 Task: Convert the event time from EST to PST.
Action: Mouse moved to (228, 341)
Screenshot: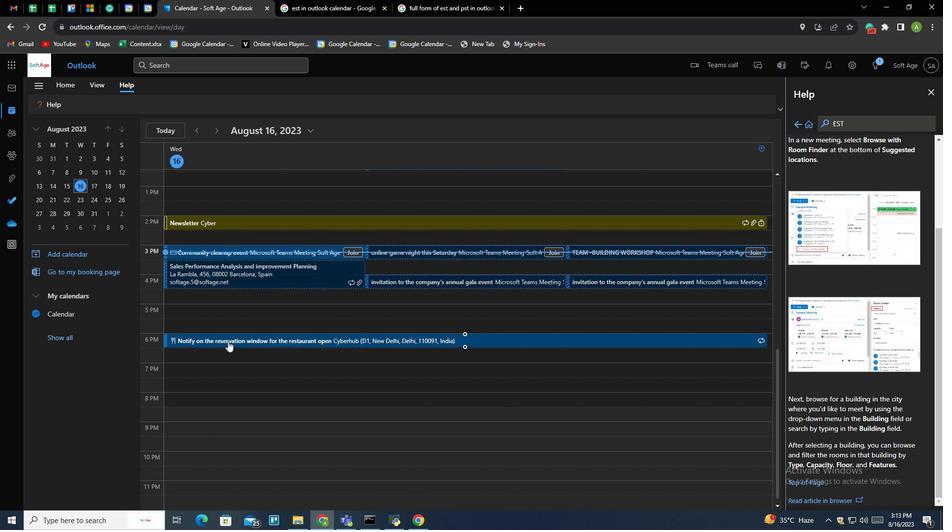 
Action: Mouse pressed left at (228, 341)
Screenshot: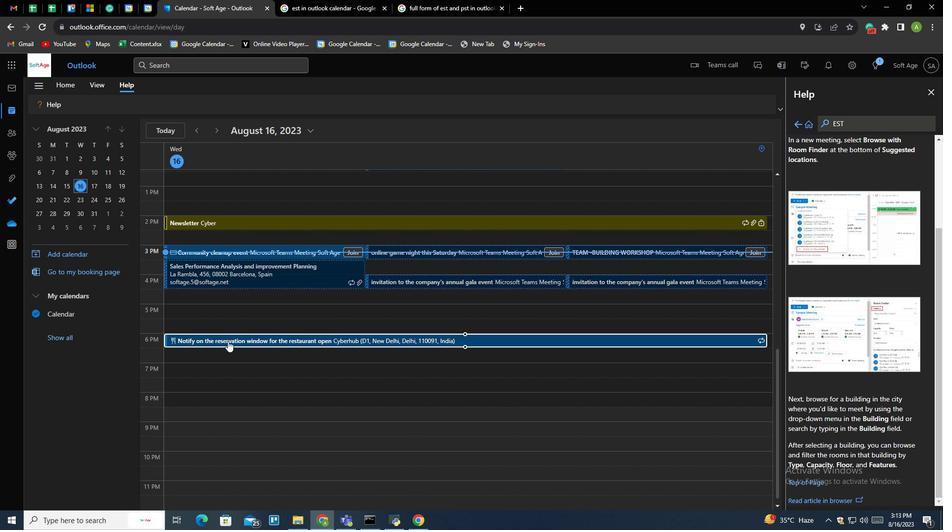 
Action: Mouse moved to (624, 412)
Screenshot: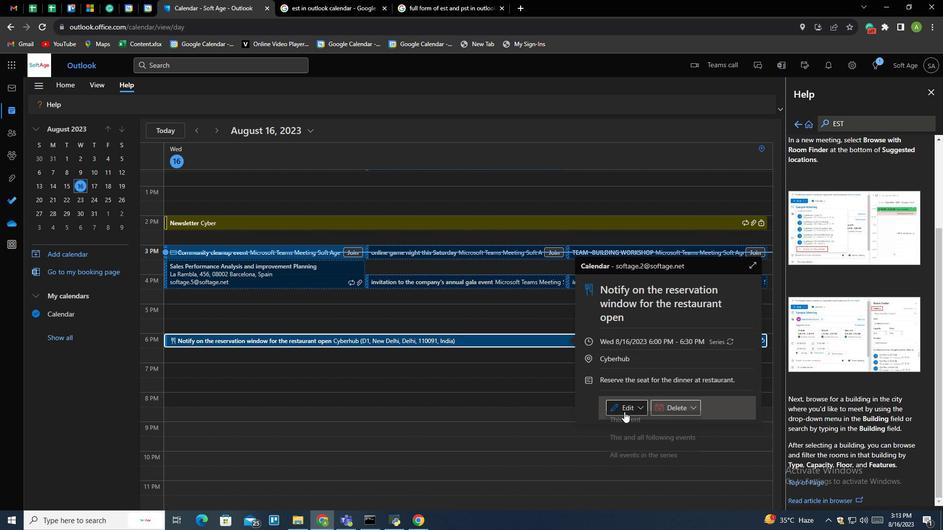 
Action: Mouse pressed left at (624, 412)
Screenshot: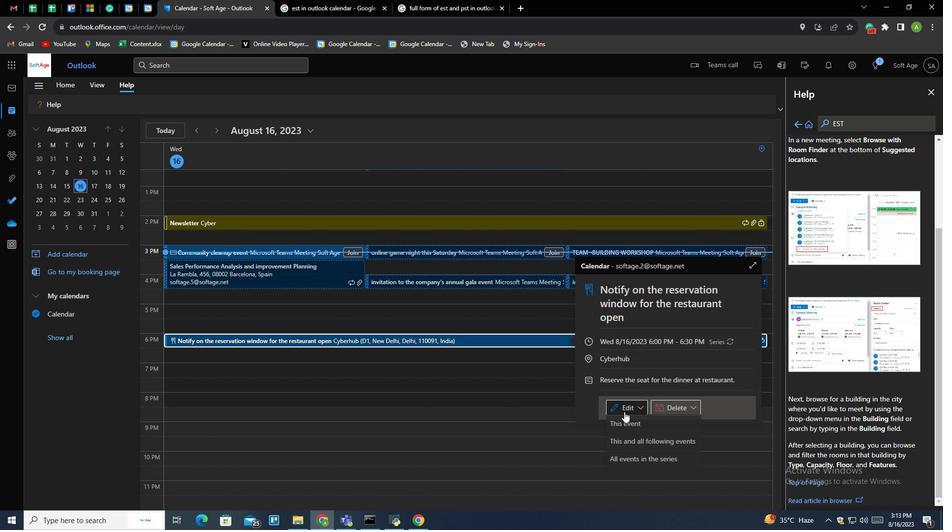 
Action: Mouse moved to (626, 424)
Screenshot: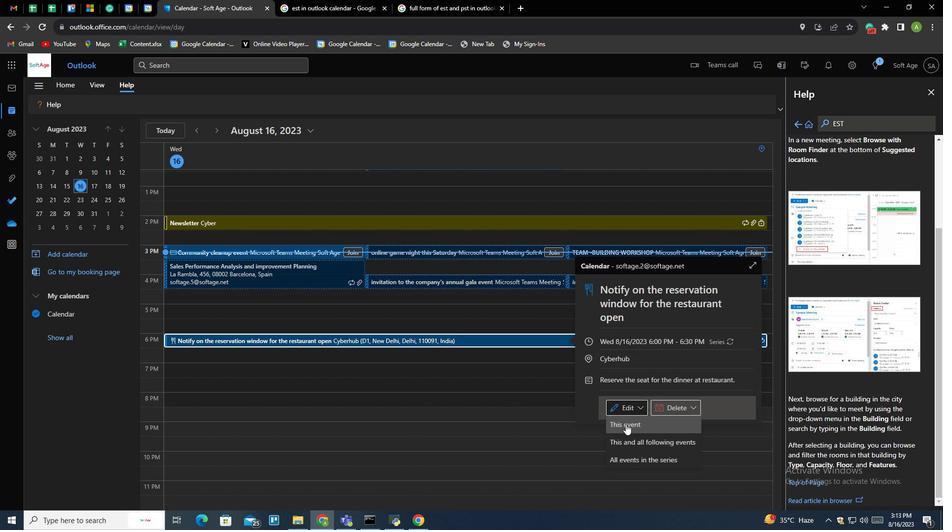 
Action: Mouse pressed left at (626, 424)
Screenshot: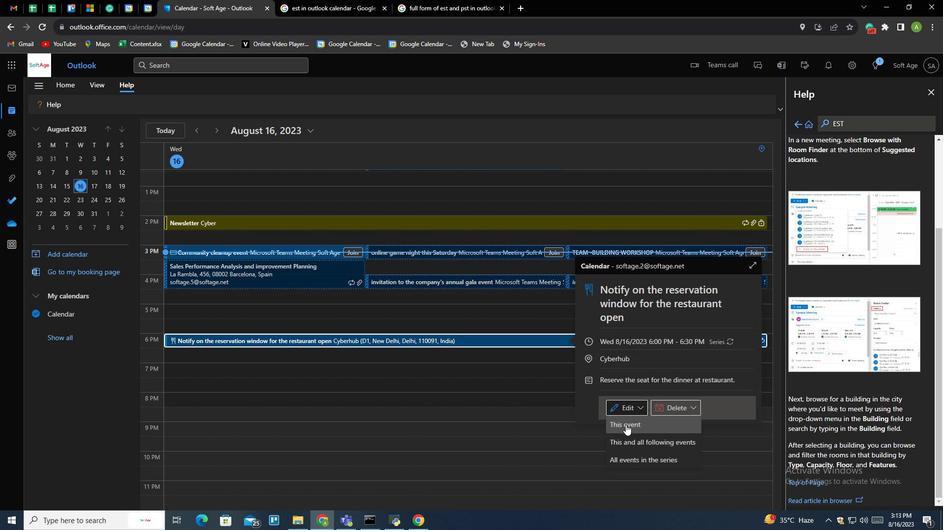 
Action: Mouse moved to (732, 422)
Screenshot: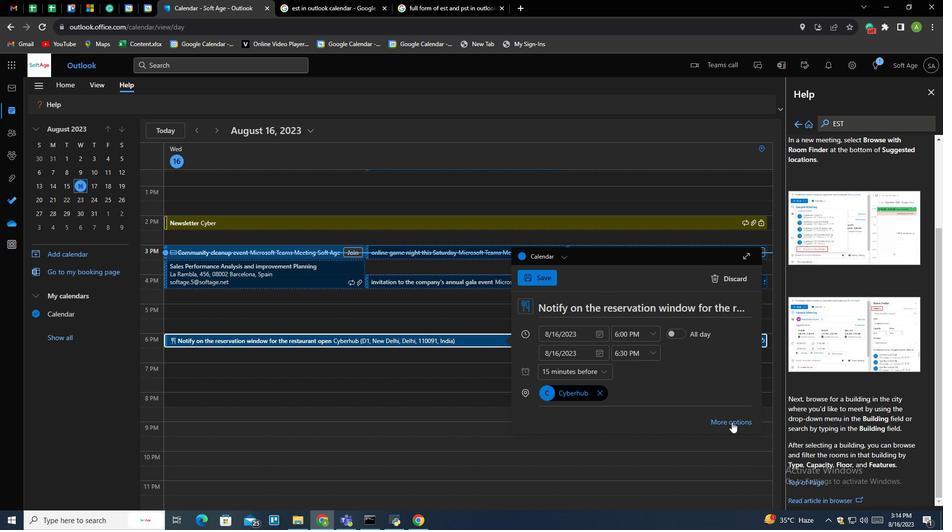 
Action: Mouse pressed left at (732, 422)
Screenshot: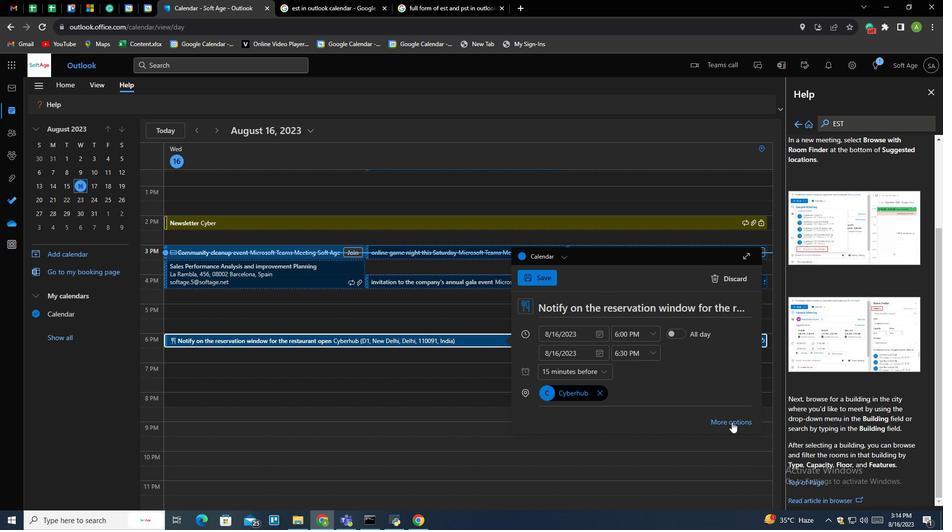 
Action: Mouse moved to (435, 232)
Screenshot: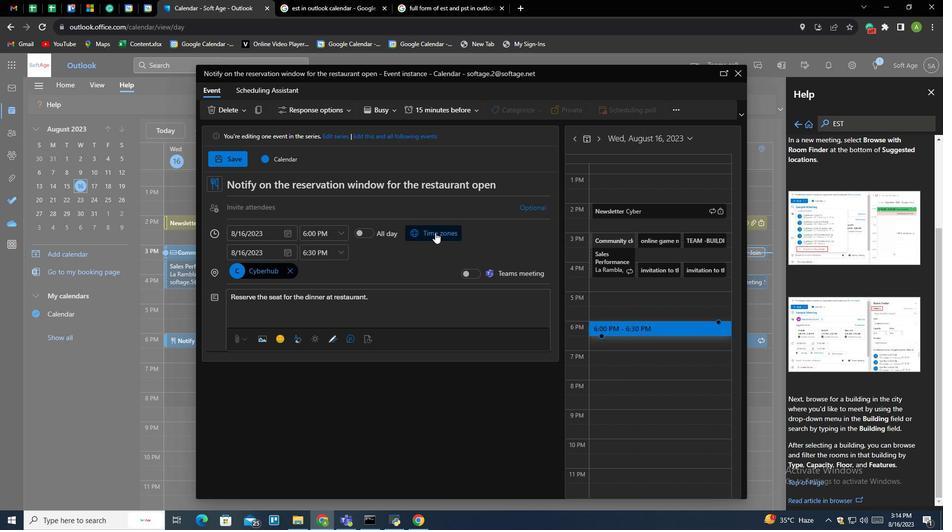 
Action: Mouse pressed left at (435, 232)
Screenshot: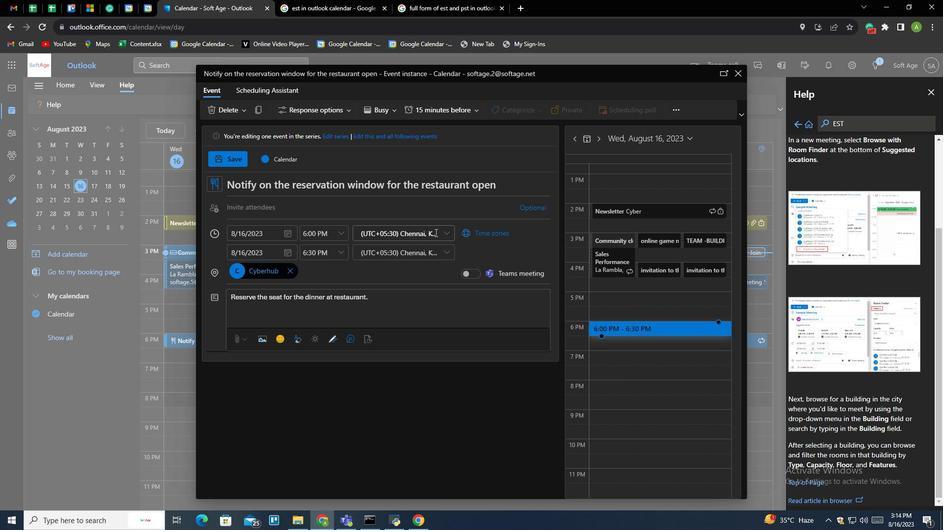 
Action: Mouse moved to (409, 233)
Screenshot: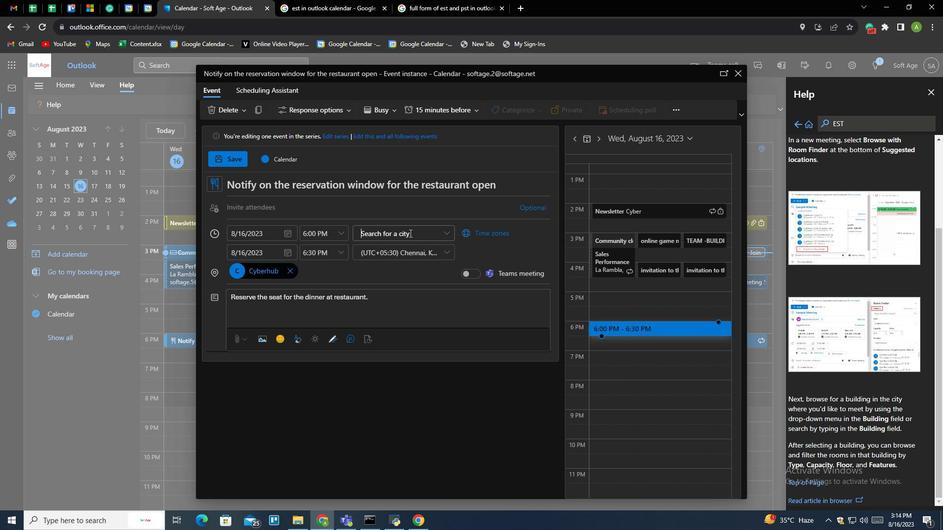 
Action: Mouse pressed left at (409, 233)
Screenshot: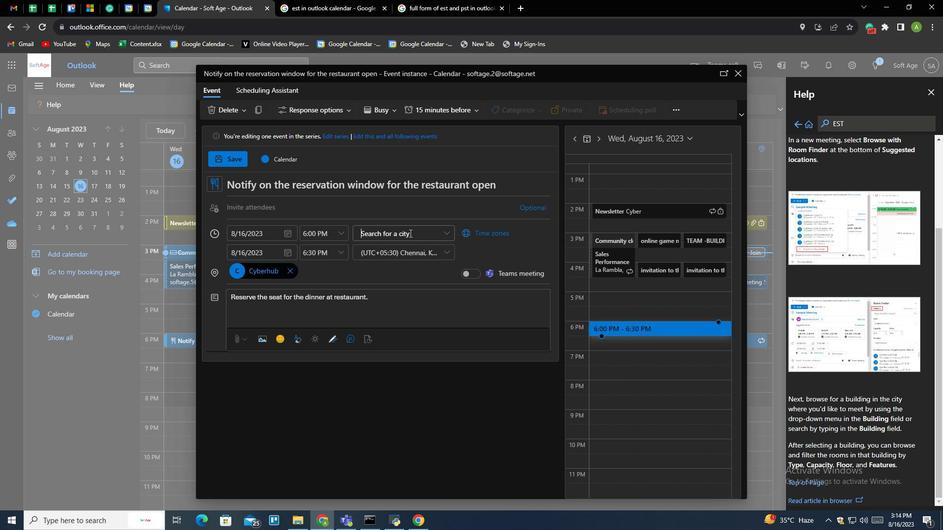 
Action: Mouse pressed left at (409, 233)
Screenshot: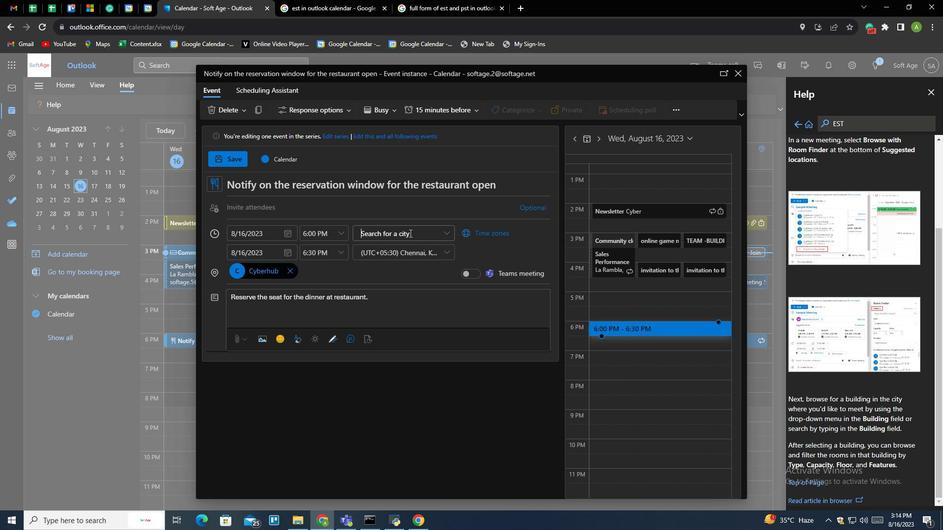 
Action: Key pressed pst
Screenshot: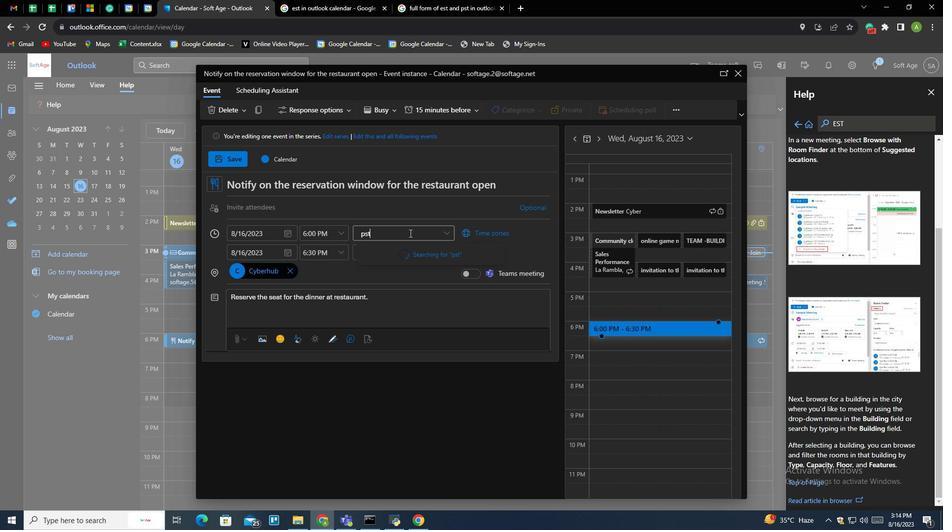 
Action: Mouse moved to (462, 251)
Screenshot: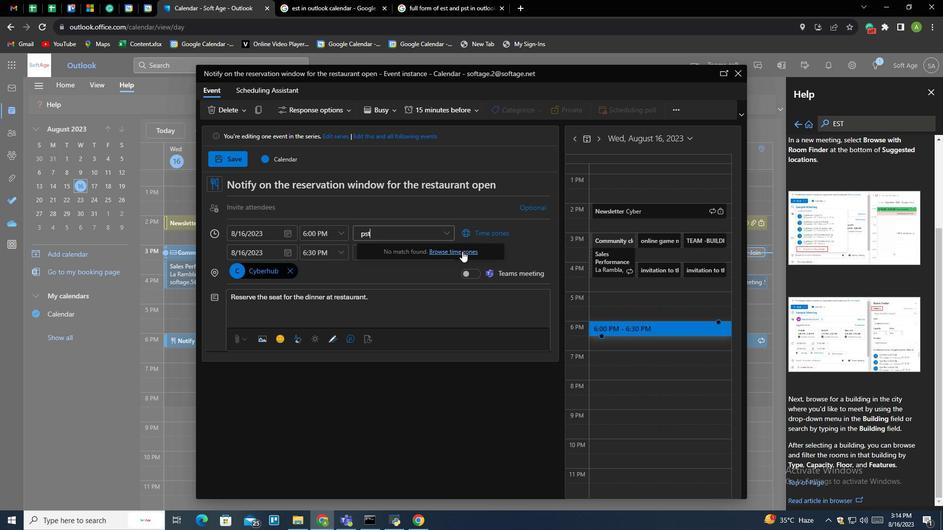 
Action: Mouse pressed left at (462, 251)
Screenshot: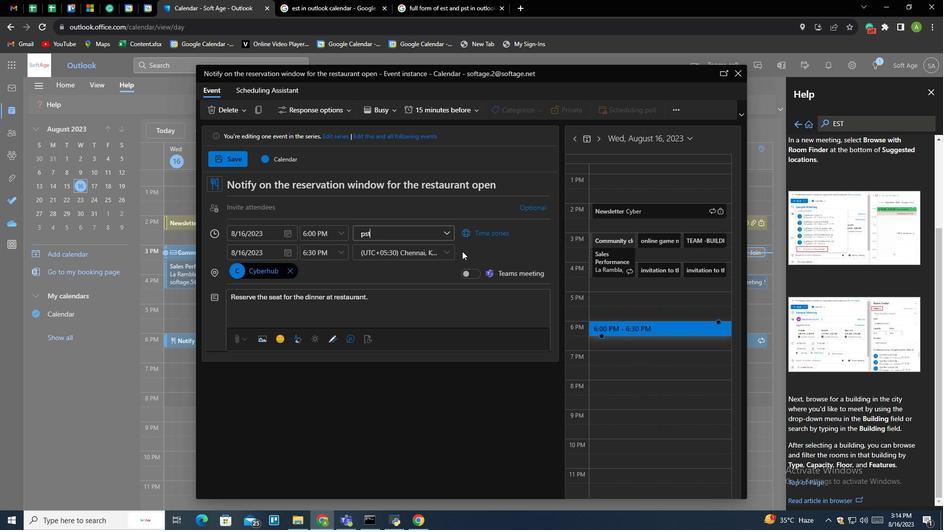
Action: Mouse moved to (416, 252)
Screenshot: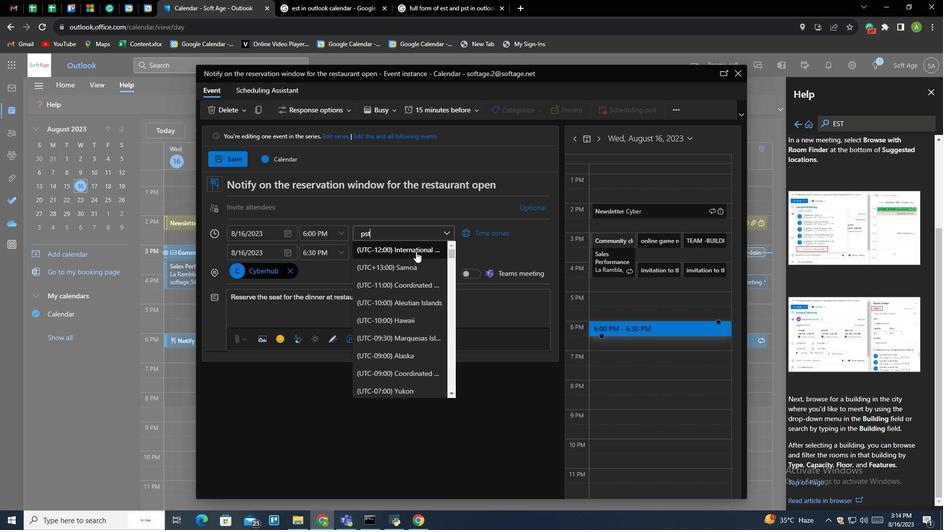 
Action: Mouse pressed left at (416, 252)
Screenshot: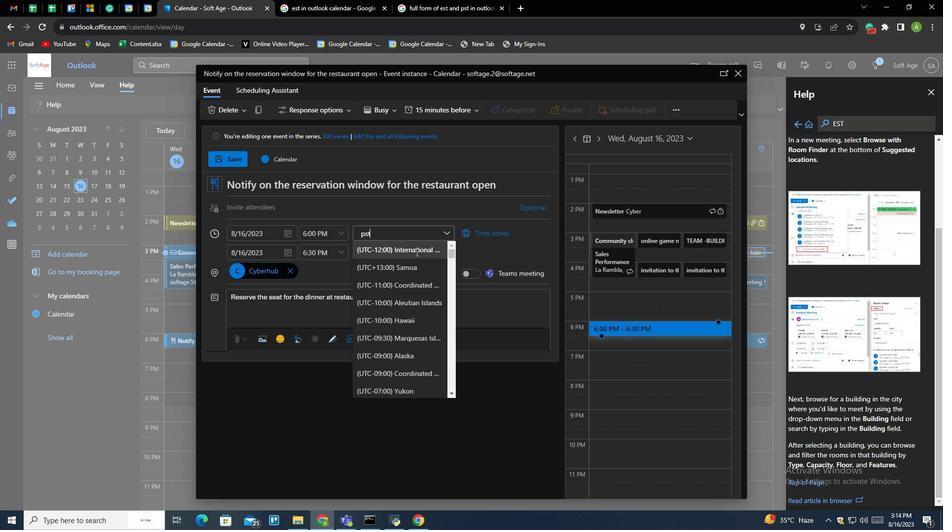 
Action: Mouse moved to (476, 250)
Screenshot: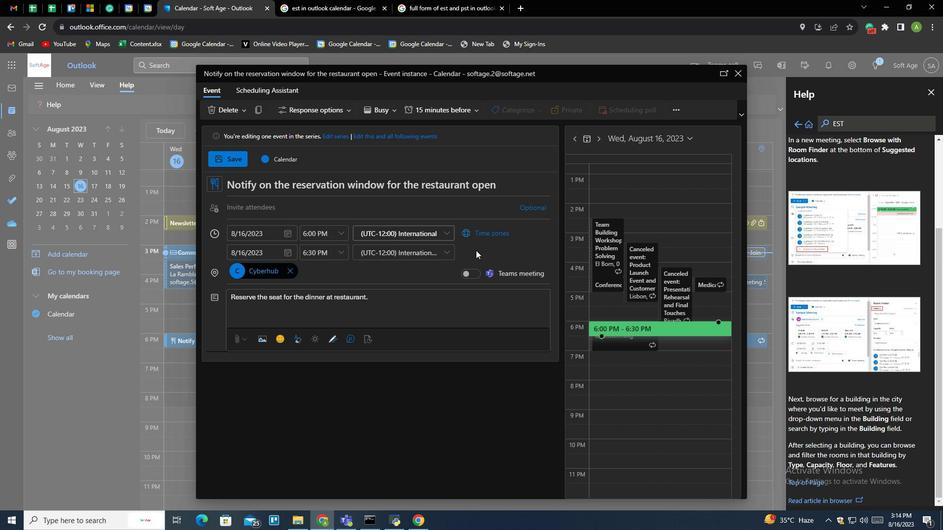 
Action: Mouse pressed left at (476, 250)
Screenshot: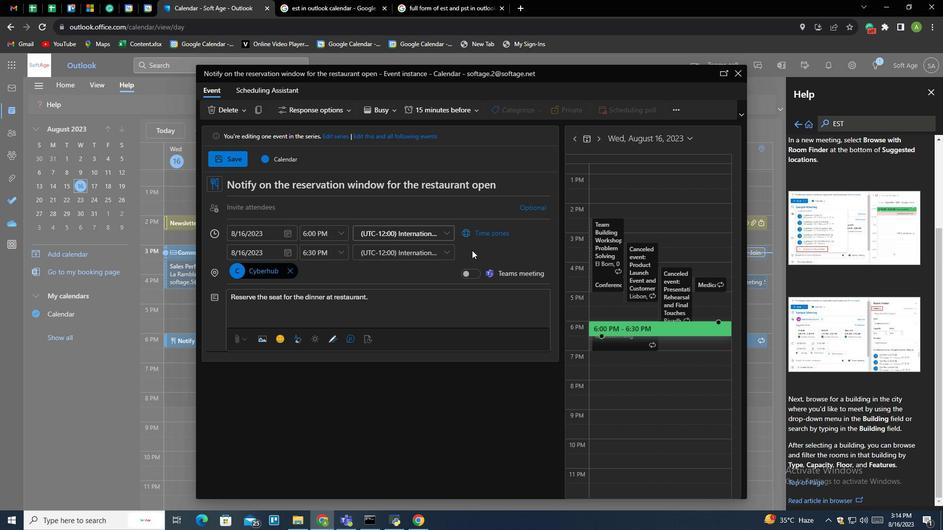 
Action: Mouse moved to (216, 158)
Screenshot: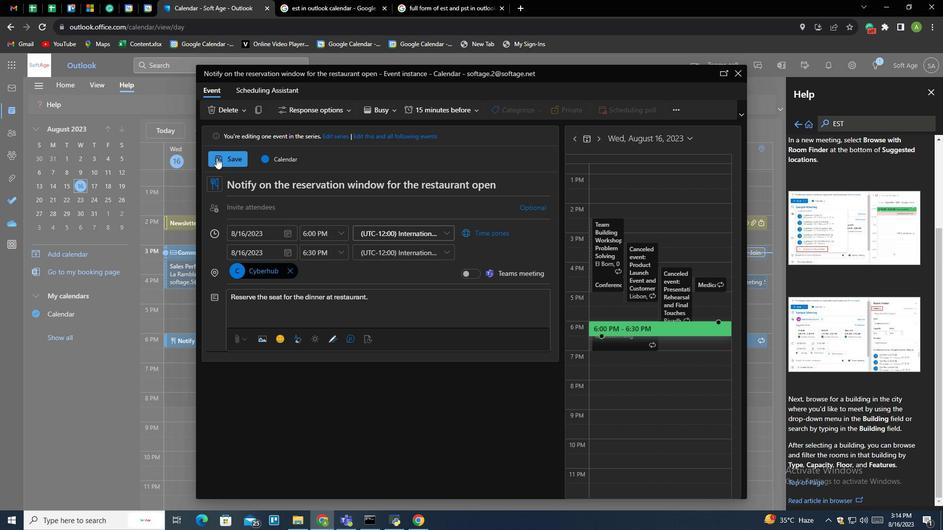 
Action: Mouse pressed left at (216, 158)
Screenshot: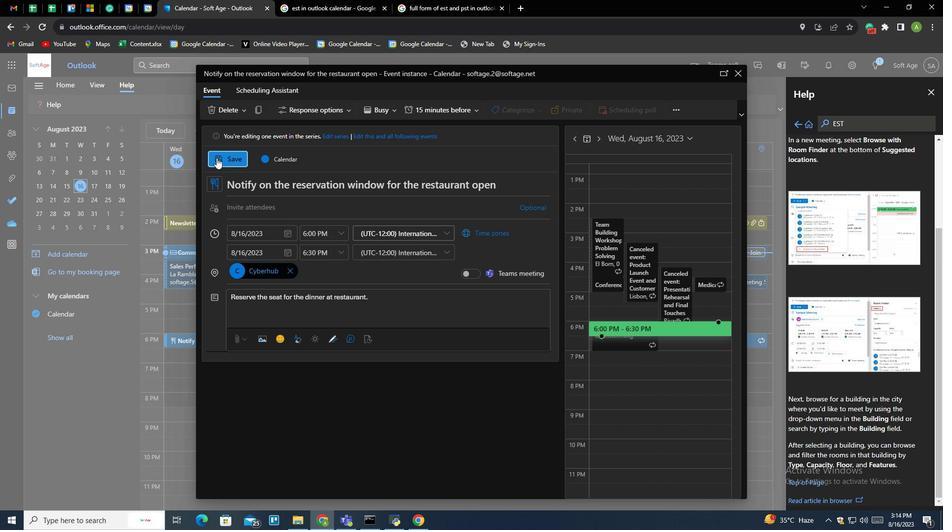 
Action: Mouse moved to (494, 383)
Screenshot: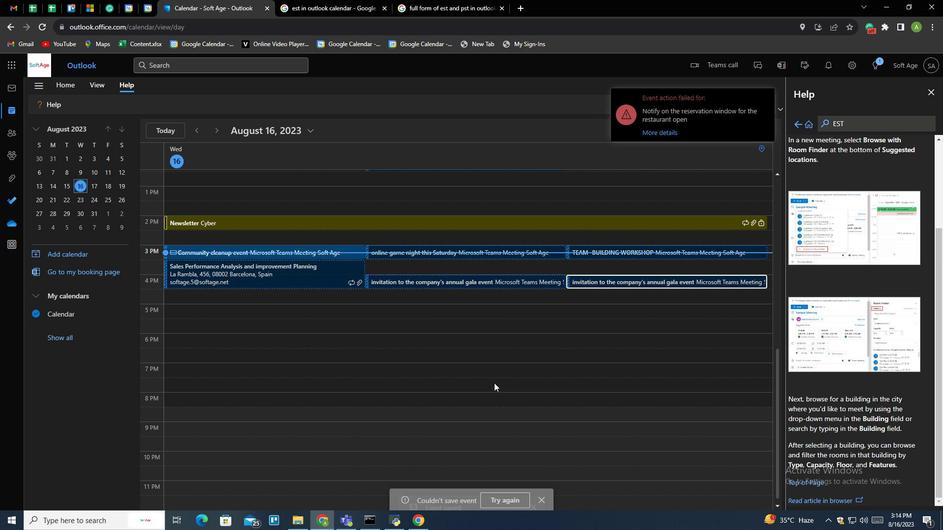 
